 Task: Add a new contact with the name 'Sarthak Bansal', email 'sarthak.bbbansal@outlook.com', and address 'Karol Bagh, India' in Outlook.
Action: Mouse moved to (17, 77)
Screenshot: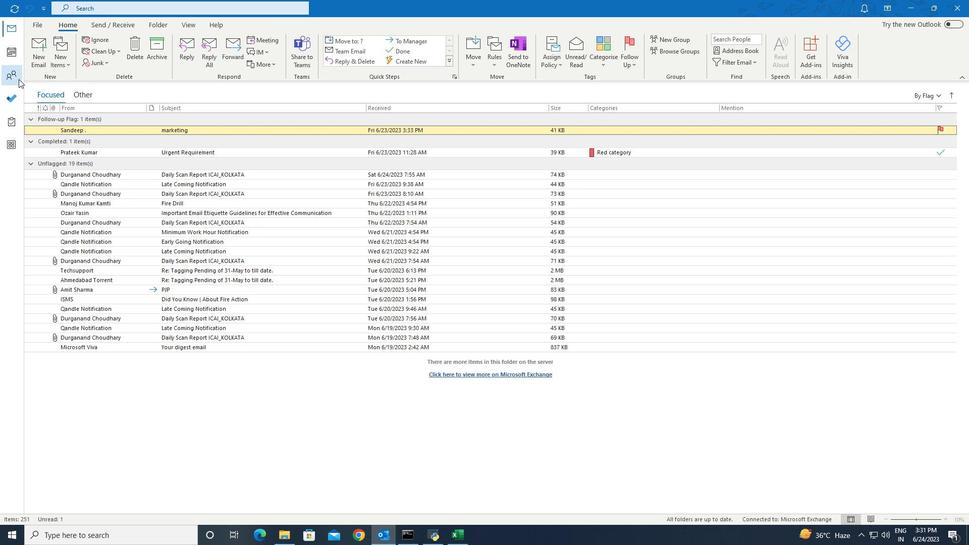 
Action: Mouse pressed left at (17, 77)
Screenshot: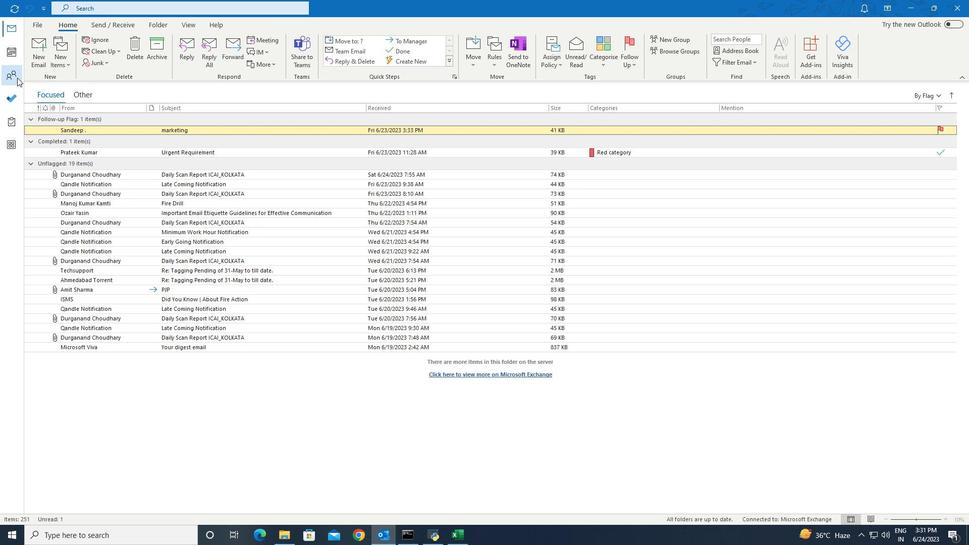 
Action: Mouse moved to (50, 68)
Screenshot: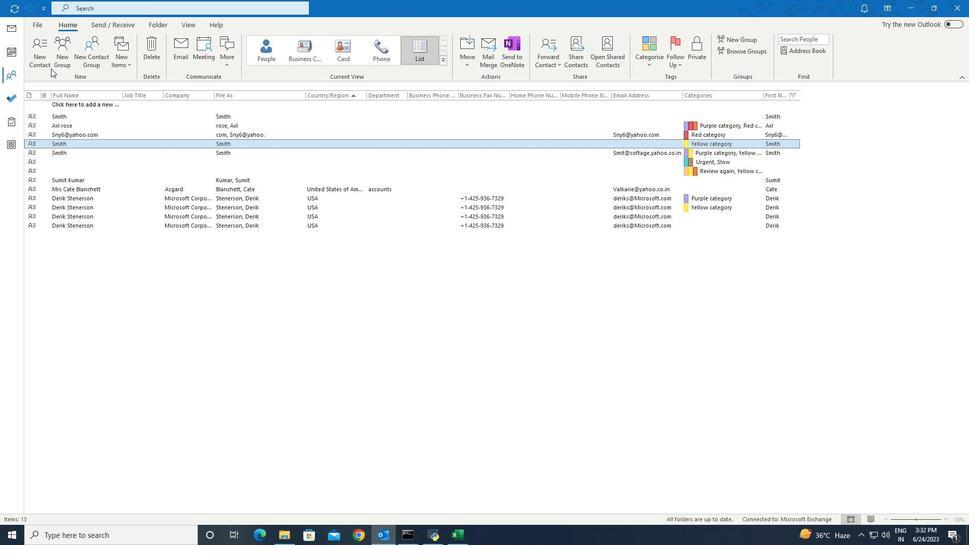 
Action: Mouse pressed left at (50, 68)
Screenshot: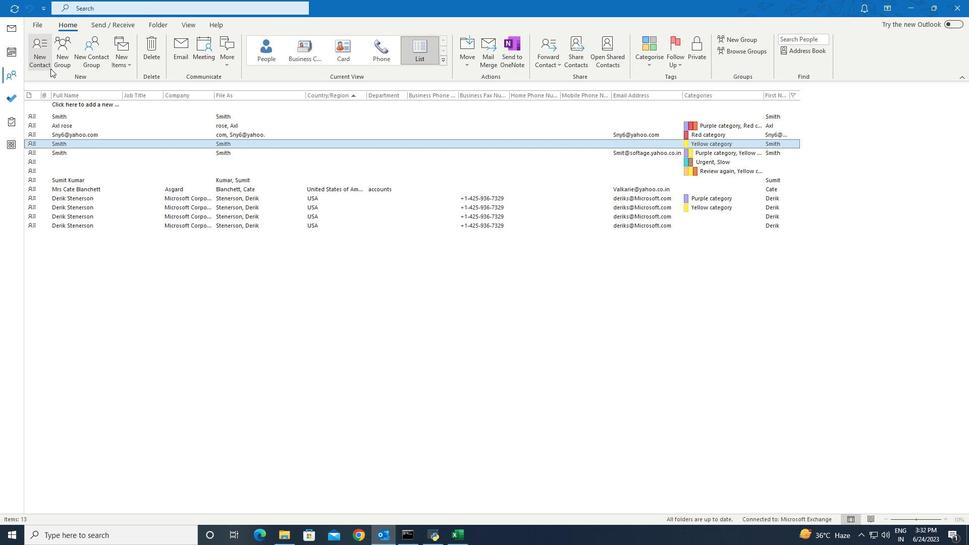 
Action: Mouse moved to (143, 155)
Screenshot: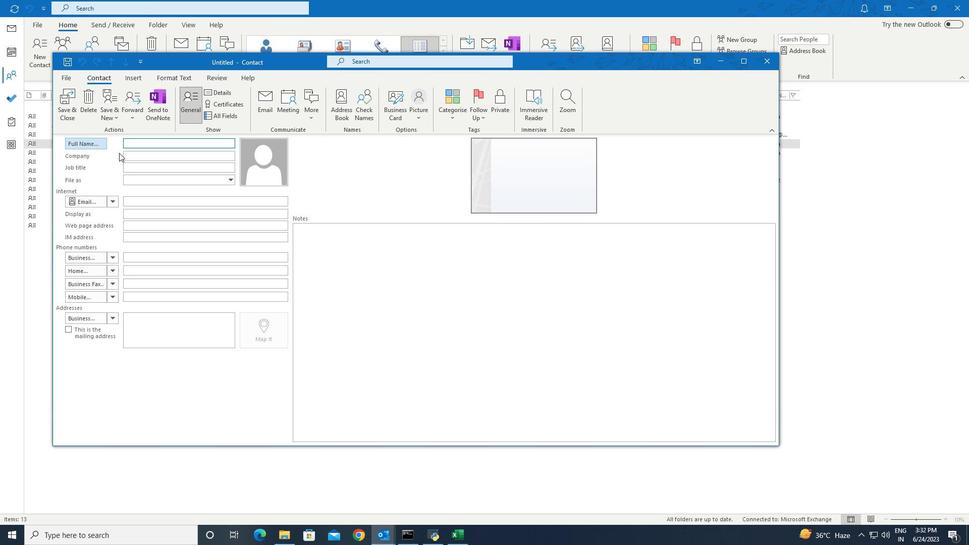 
Action: Key pressed <Key.shift>Sarthak<Key.space><Key.shift>Bansal
Screenshot: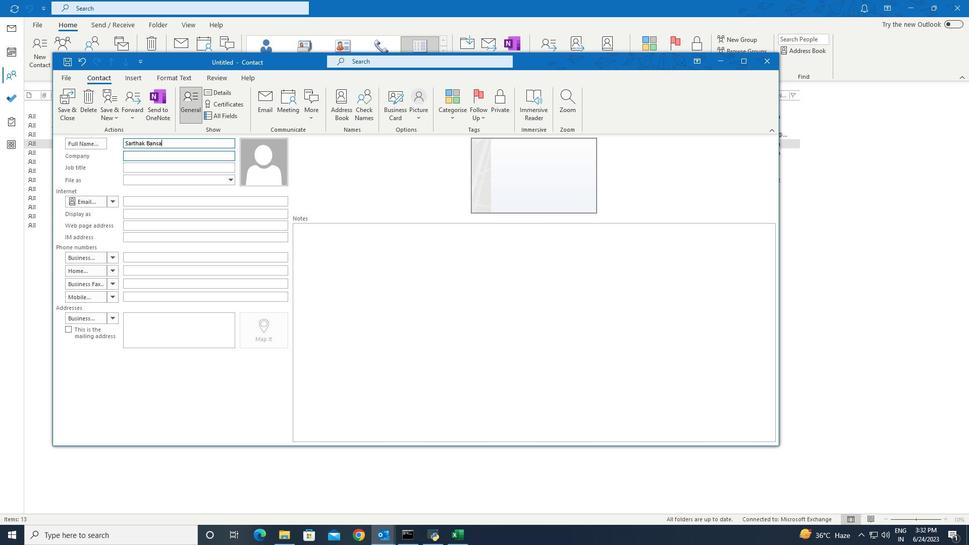 
Action: Mouse moved to (181, 334)
Screenshot: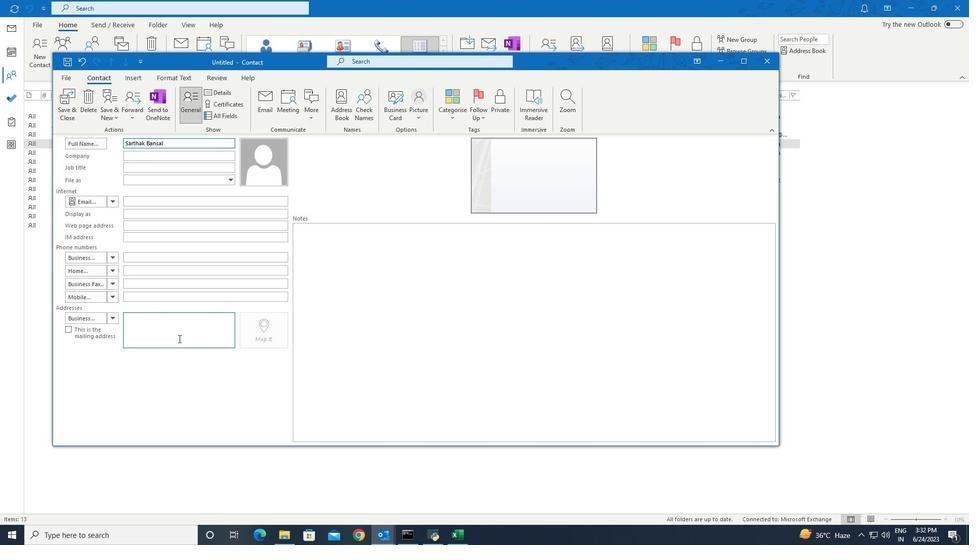 
Action: Mouse pressed left at (181, 334)
Screenshot: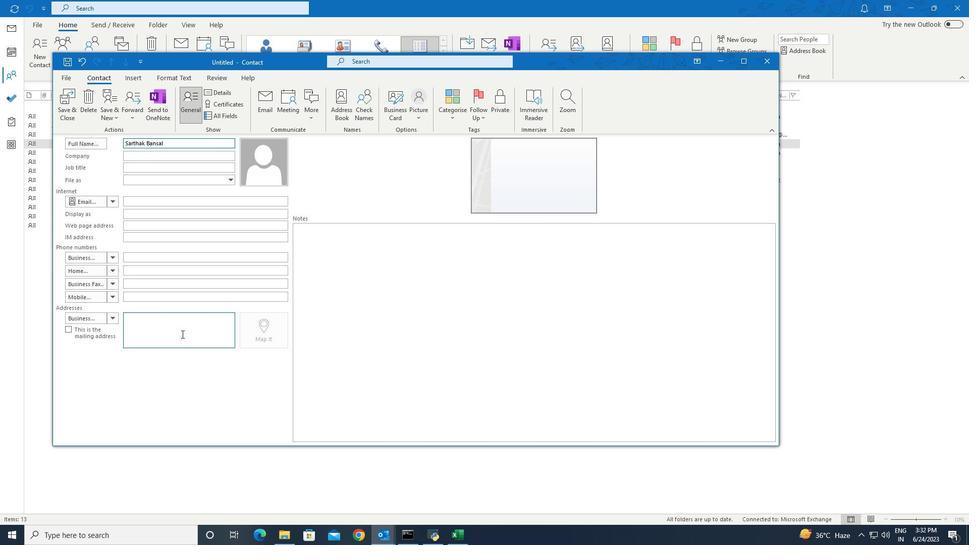 
Action: Key pressed <Key.shift>Karol<Key.space><Key.shift><Key.shift><Key.shift><Key.shift><Key.shift><Key.shift><Key.shift><Key.shift>Bagh,<Key.space><Key.shift><Key.shift><Key.shift><Key.shift><Key.shift><Key.shift><Key.shift><Key.shift><Key.shift><Key.shift><Key.shift><Key.shift><Key.shift><Key.shift><Key.shift><Key.shift><Key.shift><Key.shift><Key.shift>India
Screenshot: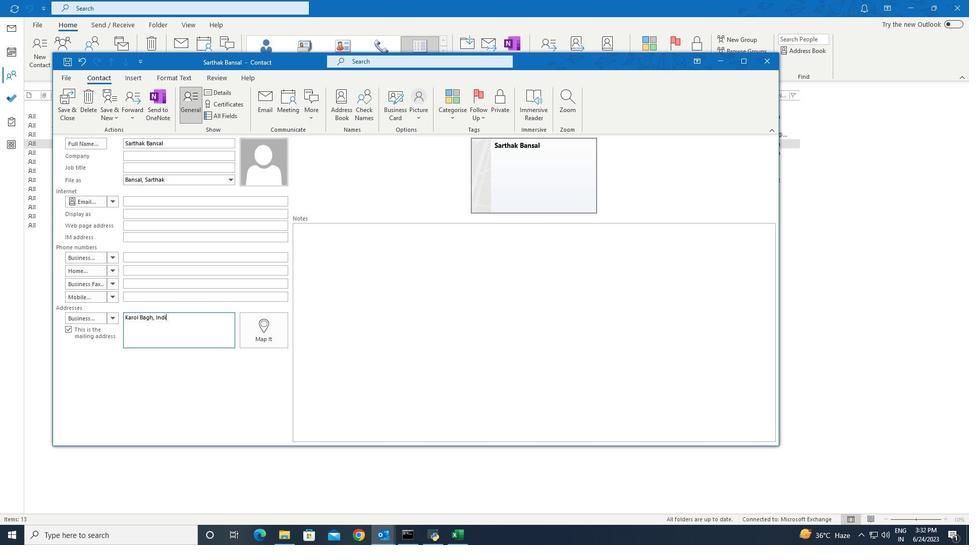 
Action: Mouse moved to (178, 201)
Screenshot: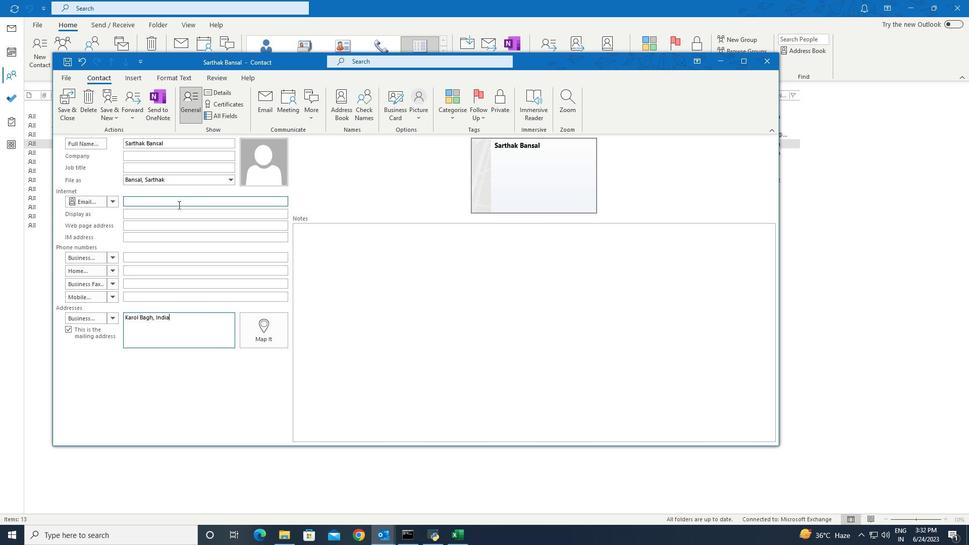 
Action: Mouse pressed left at (178, 201)
Screenshot: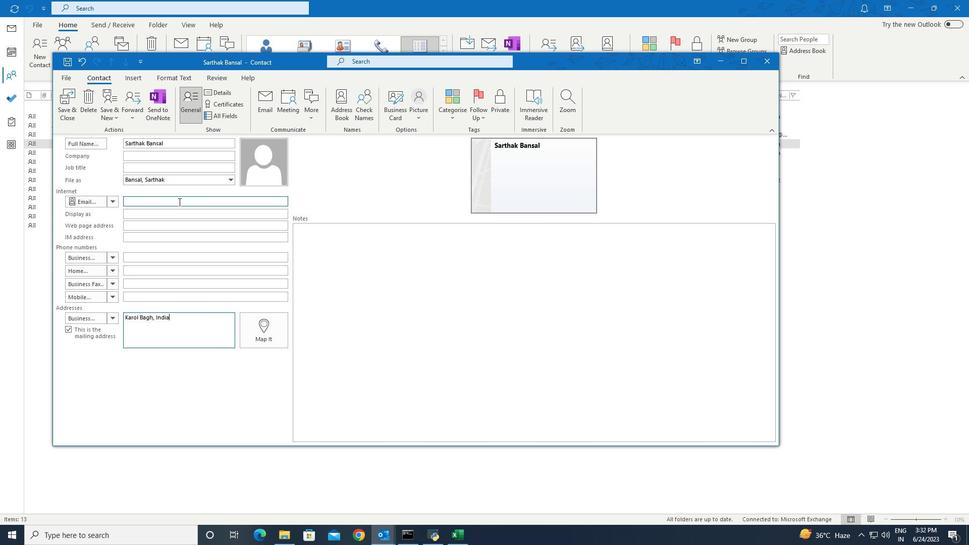 
Action: Key pressed <Key.shift>Sarthak.bbbansal<Key.shift><Key.shift><Key.shift><Key.shift><Key.shift><Key.shift><Key.shift><Key.shift>@outlook.com
Screenshot: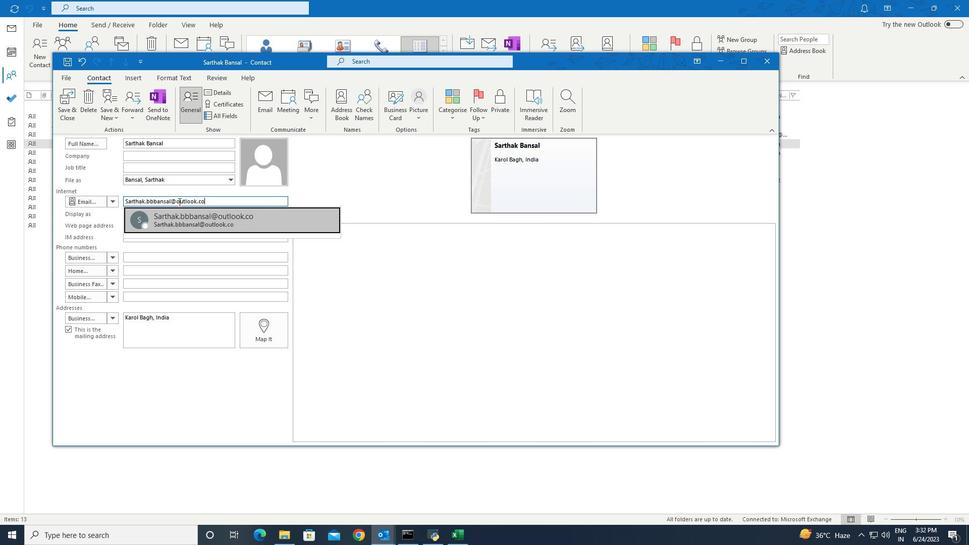 
Action: Mouse moved to (191, 225)
Screenshot: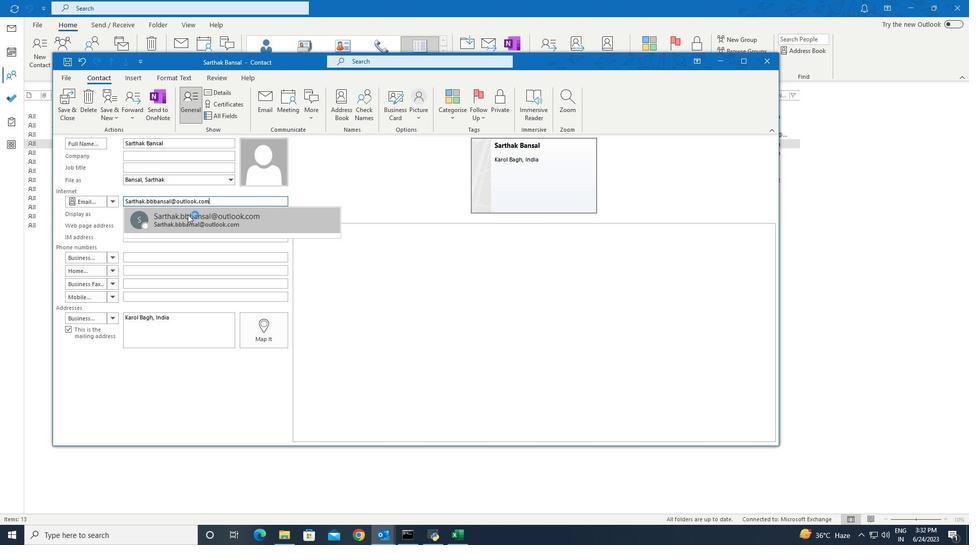 
Action: Mouse pressed left at (191, 225)
Screenshot: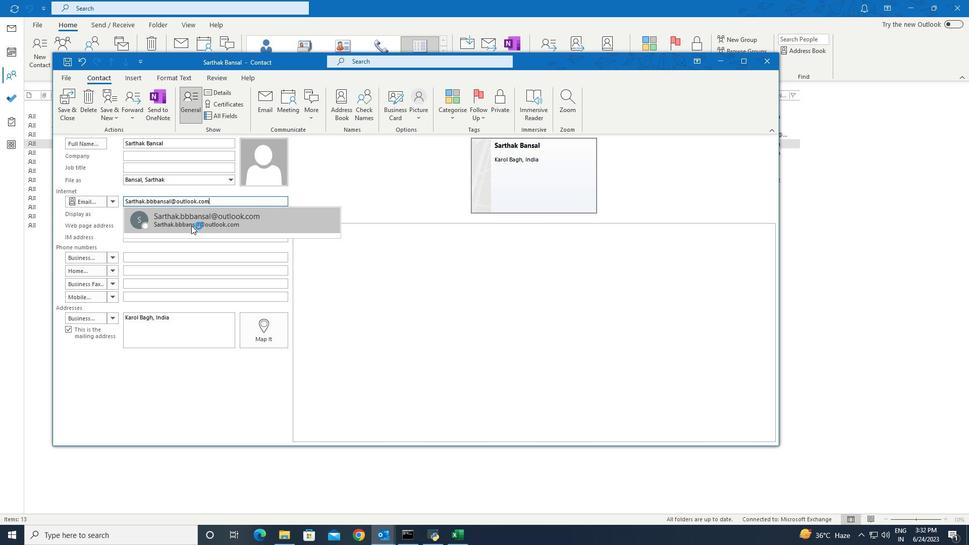 
Action: Mouse moved to (65, 103)
Screenshot: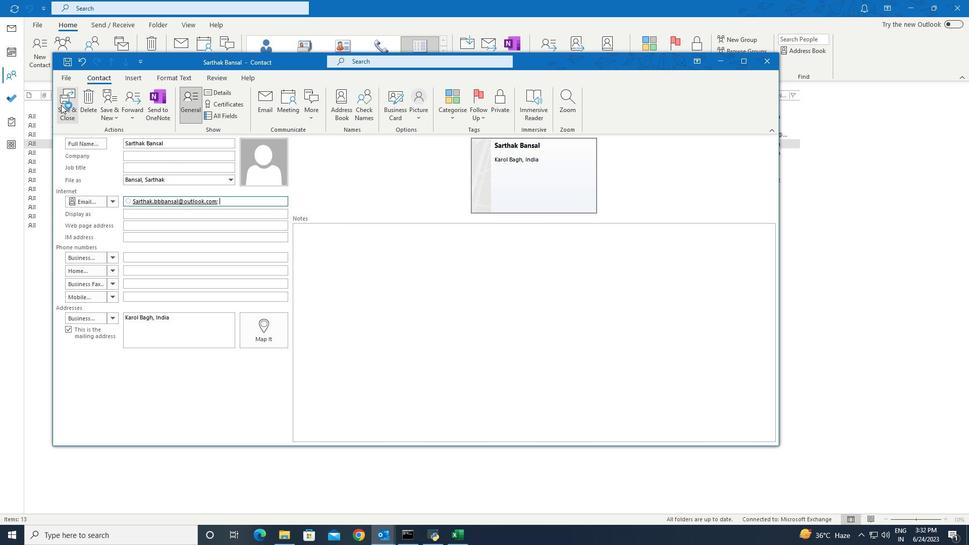 
Action: Mouse pressed left at (65, 103)
Screenshot: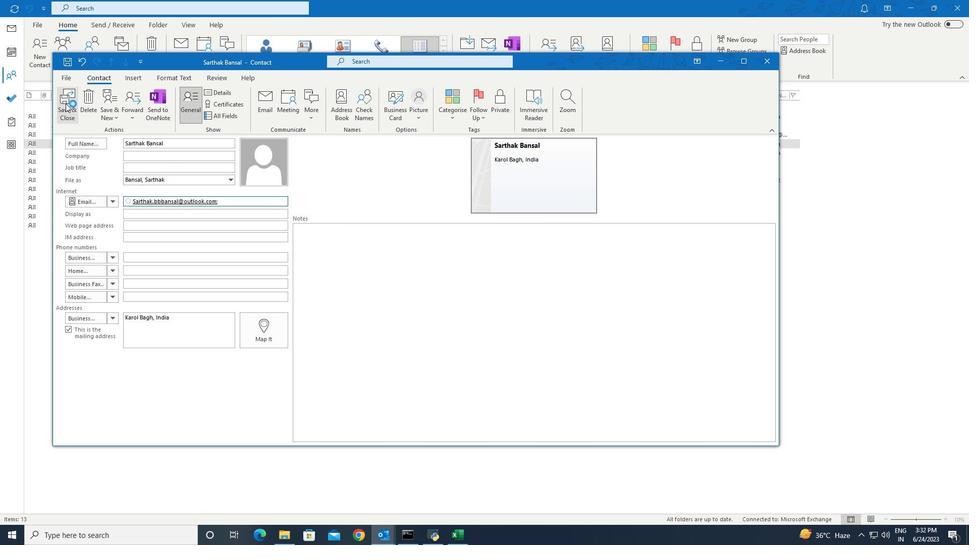 
